 Task: In the  document floraandfaunaletter.txt Insert the command  'Suggesting 'Email the file to   'softage.1@softage.net', with message attached Action Required: This requires your review and response. and file type: Microsoft Word
Action: Mouse moved to (258, 311)
Screenshot: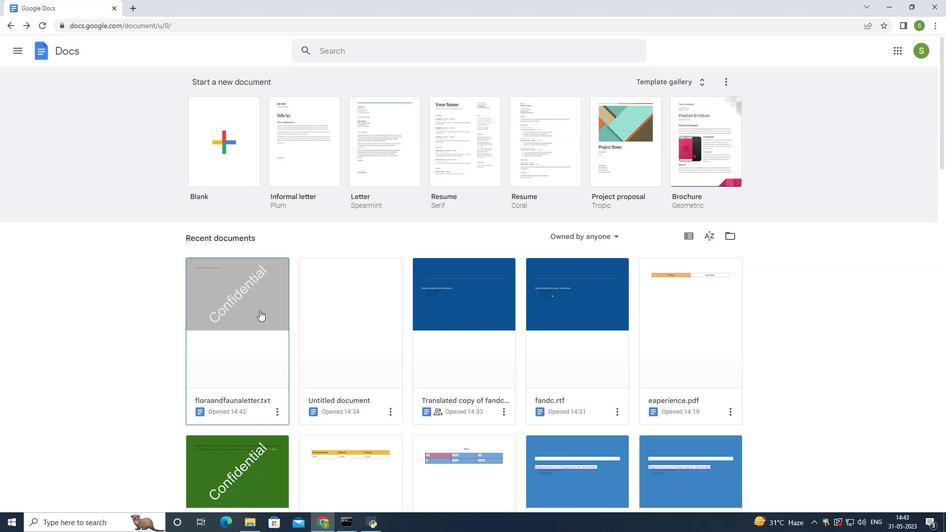 
Action: Mouse pressed left at (258, 311)
Screenshot: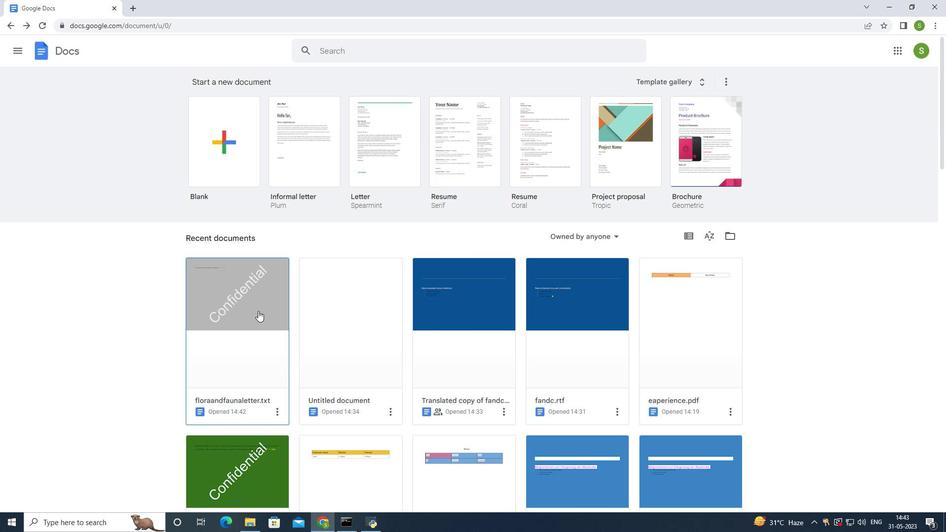 
Action: Mouse moved to (896, 75)
Screenshot: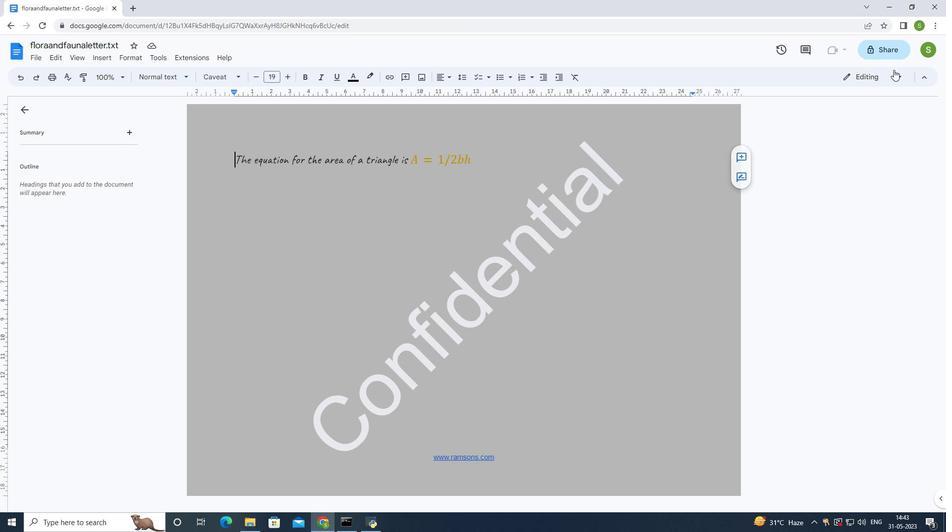 
Action: Mouse pressed left at (896, 75)
Screenshot: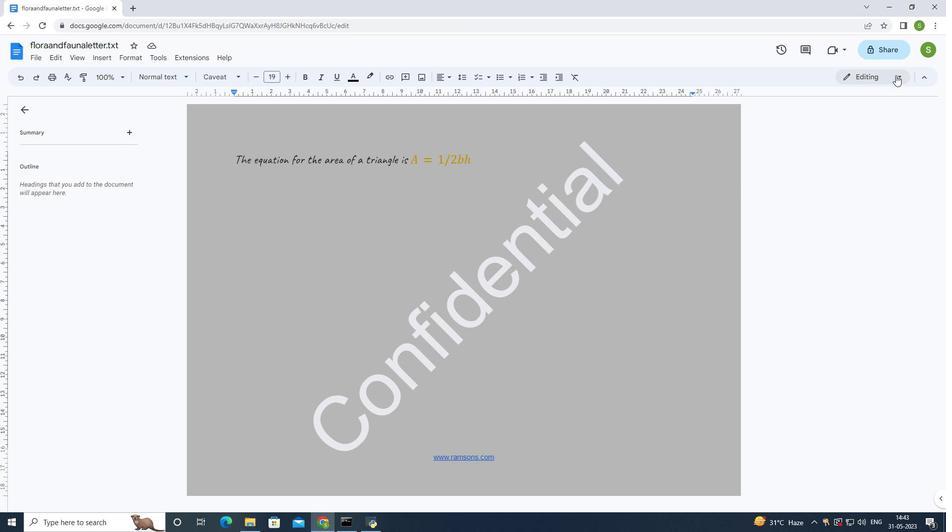 
Action: Mouse moved to (877, 117)
Screenshot: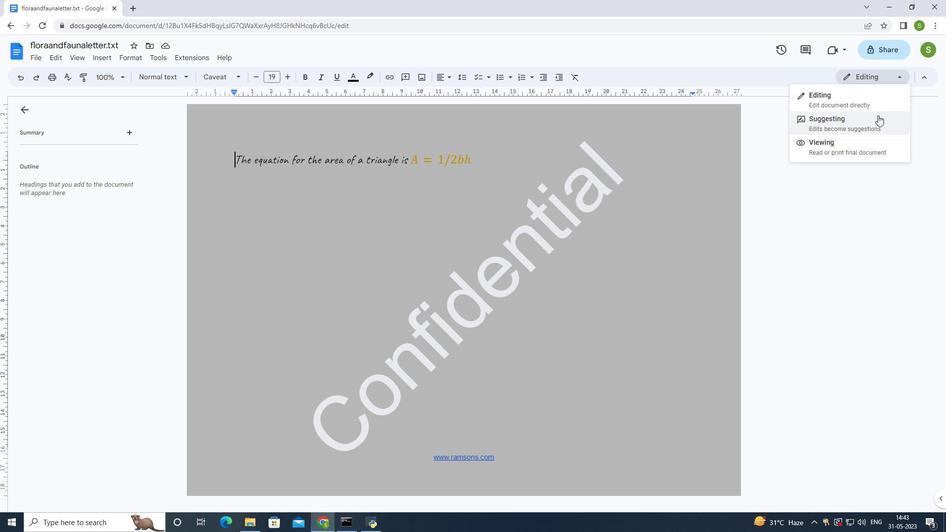 
Action: Mouse pressed left at (877, 117)
Screenshot: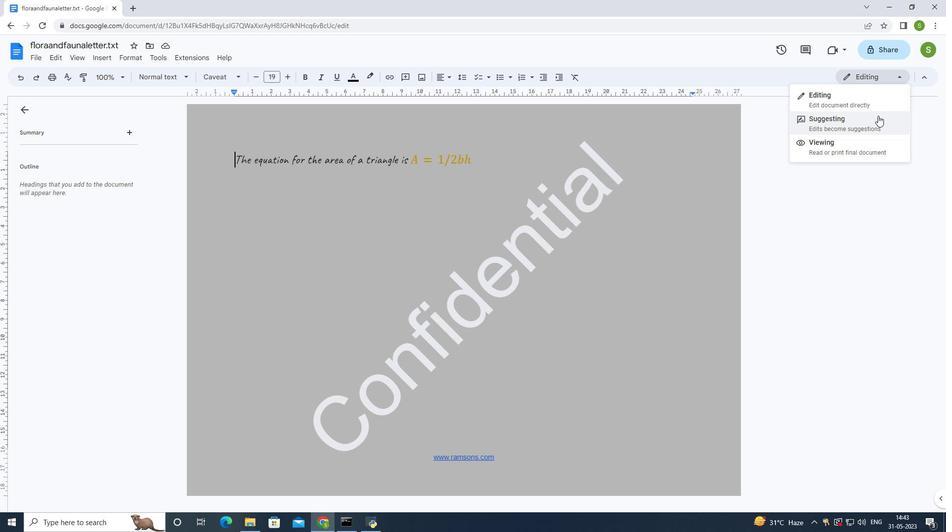 
Action: Mouse moved to (35, 55)
Screenshot: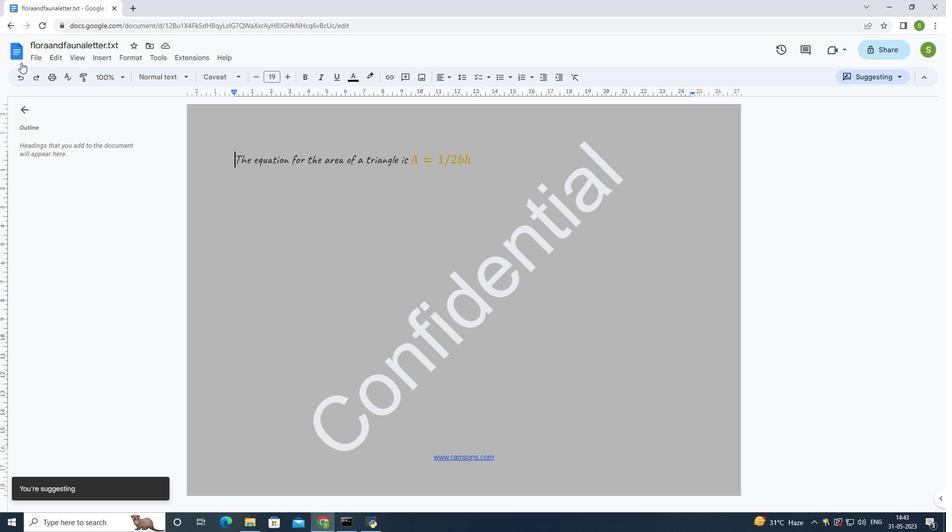 
Action: Mouse pressed left at (35, 55)
Screenshot: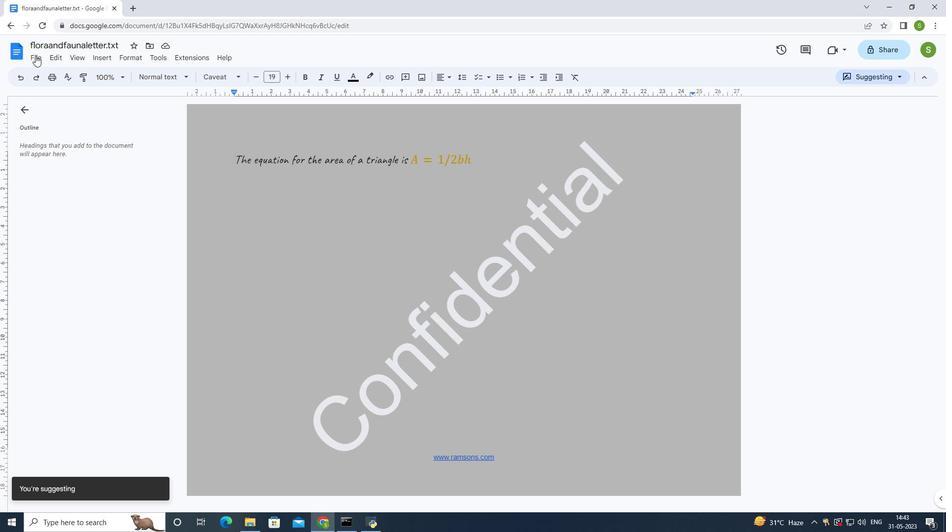 
Action: Mouse moved to (52, 142)
Screenshot: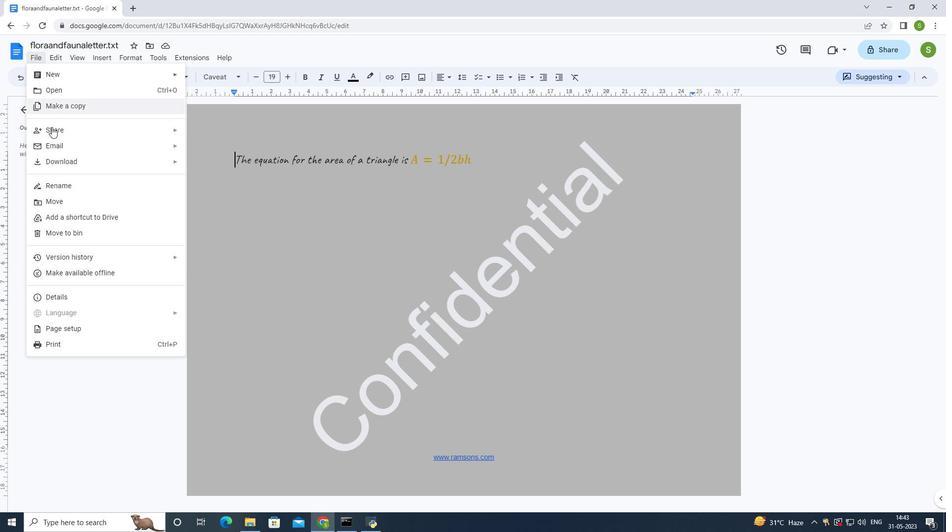 
Action: Mouse pressed left at (52, 142)
Screenshot: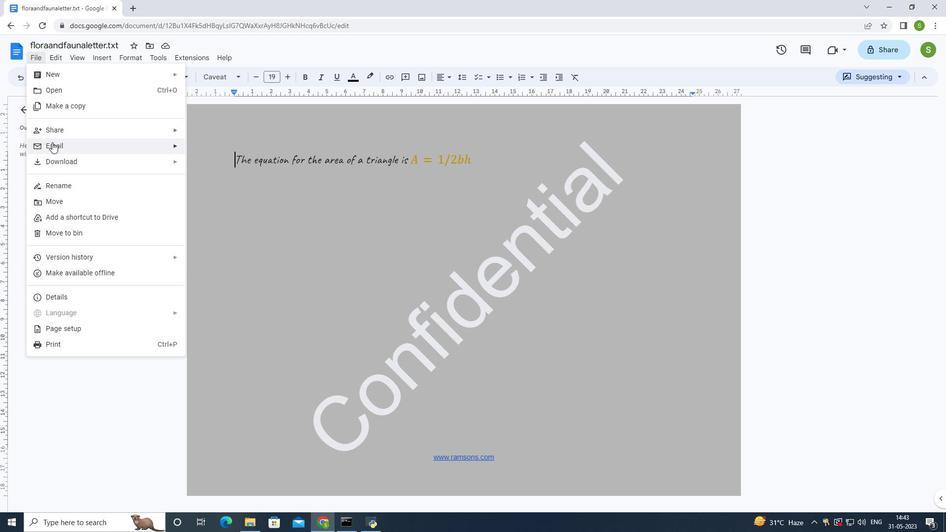 
Action: Mouse moved to (241, 152)
Screenshot: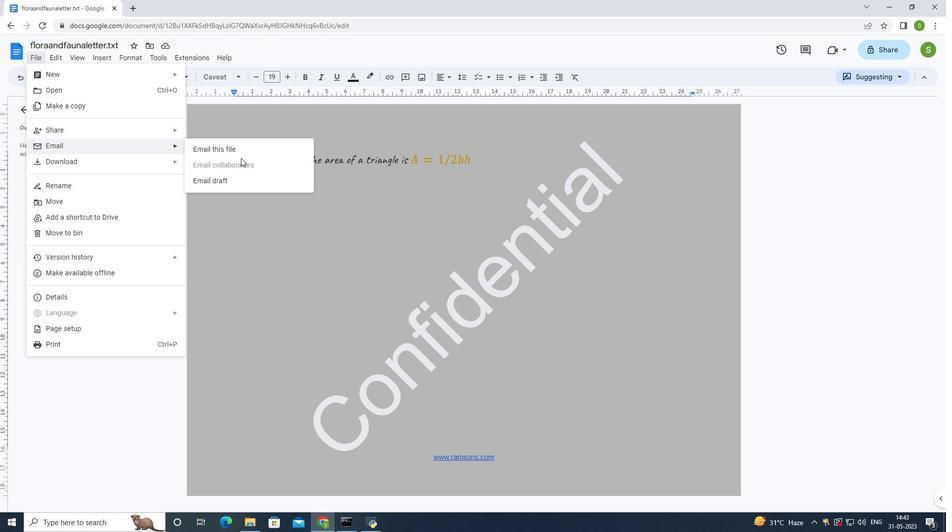 
Action: Mouse pressed left at (241, 152)
Screenshot: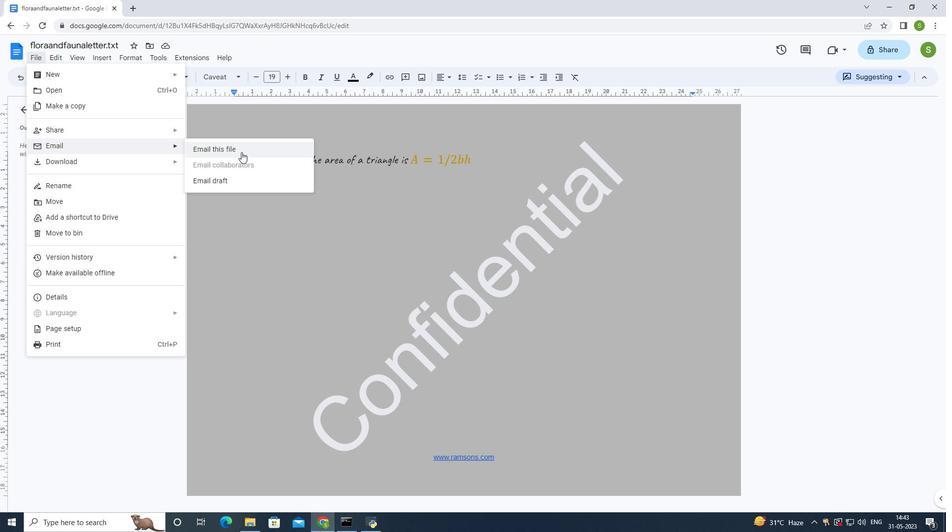 
Action: Mouse moved to (684, 206)
Screenshot: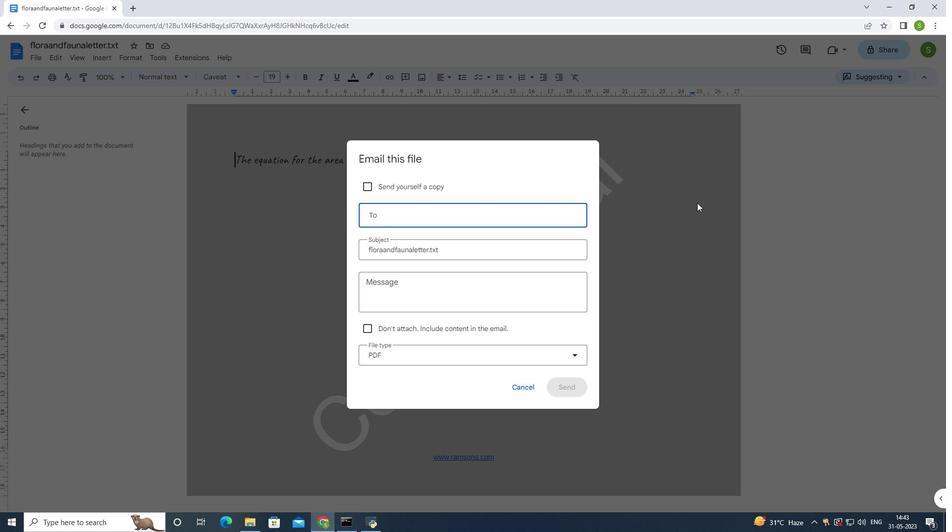
Action: Key pressed s
Screenshot: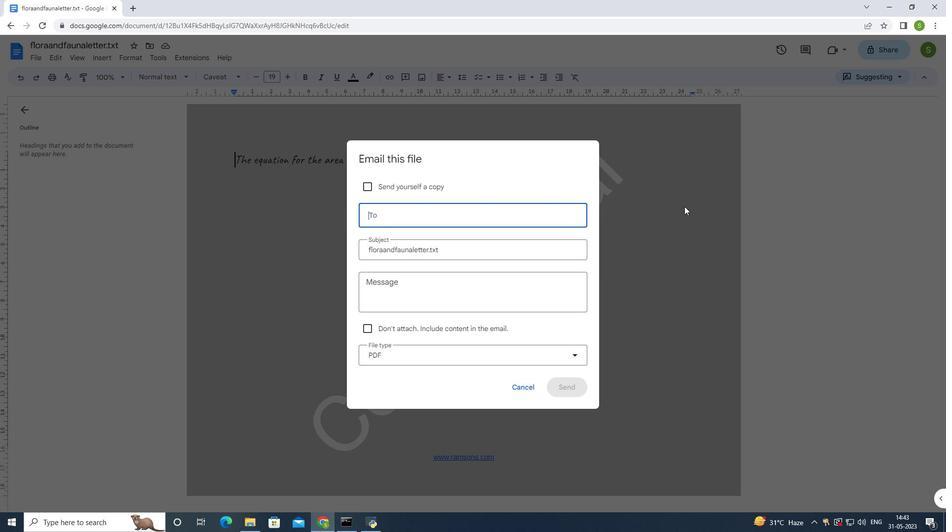 
Action: Mouse moved to (684, 206)
Screenshot: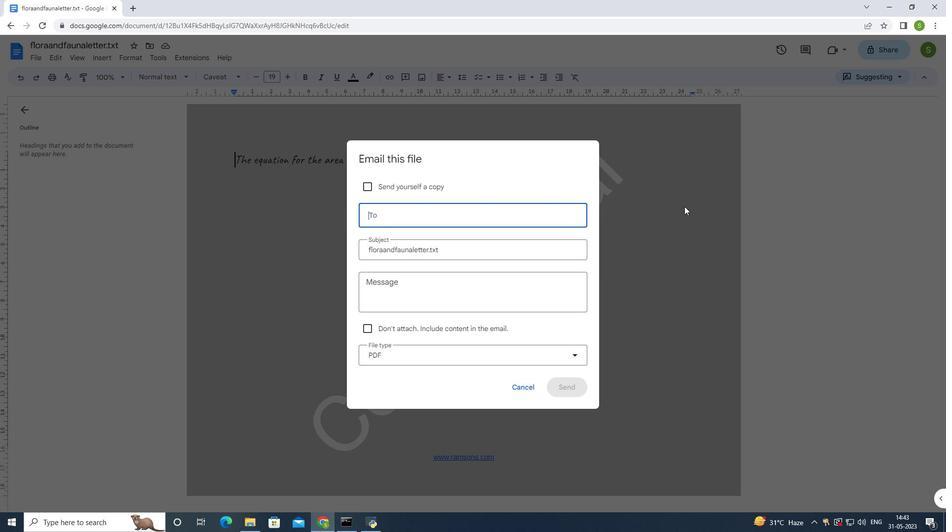 
Action: Key pressed oftage.1<Key.shift>@ss<Key.backspace>oftage<Key.enter>
Screenshot: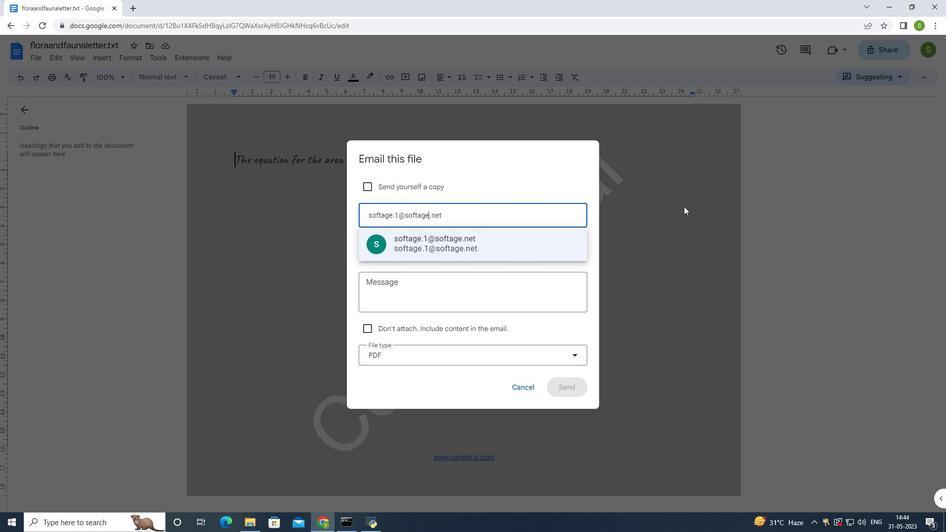 
Action: Mouse moved to (430, 277)
Screenshot: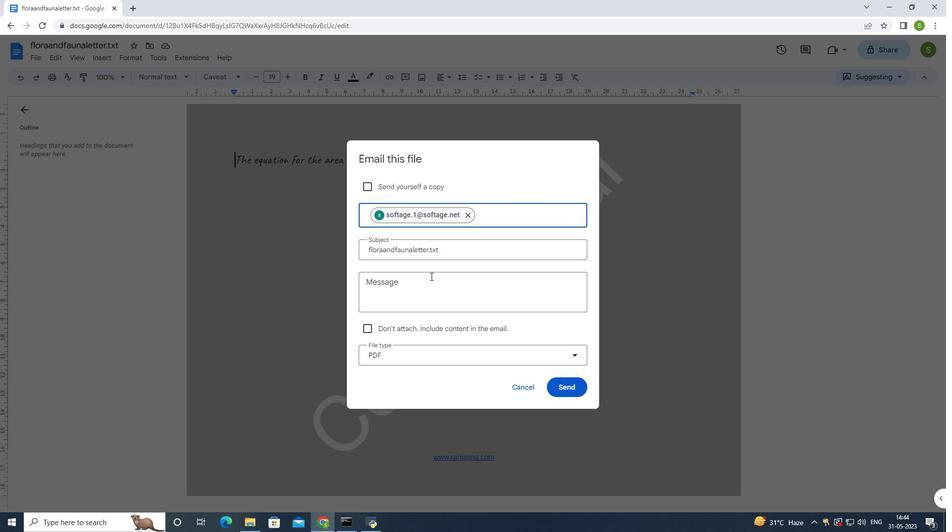 
Action: Mouse pressed left at (430, 277)
Screenshot: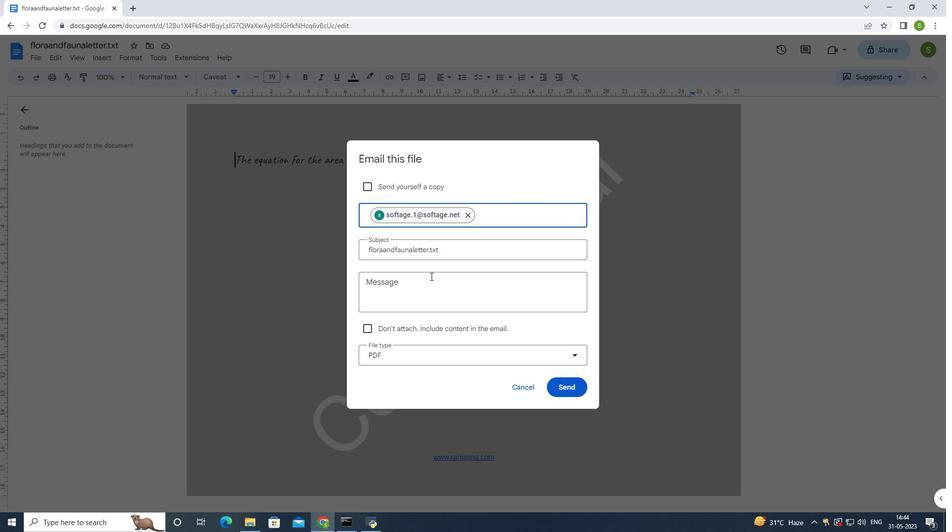
Action: Mouse moved to (411, 297)
Screenshot: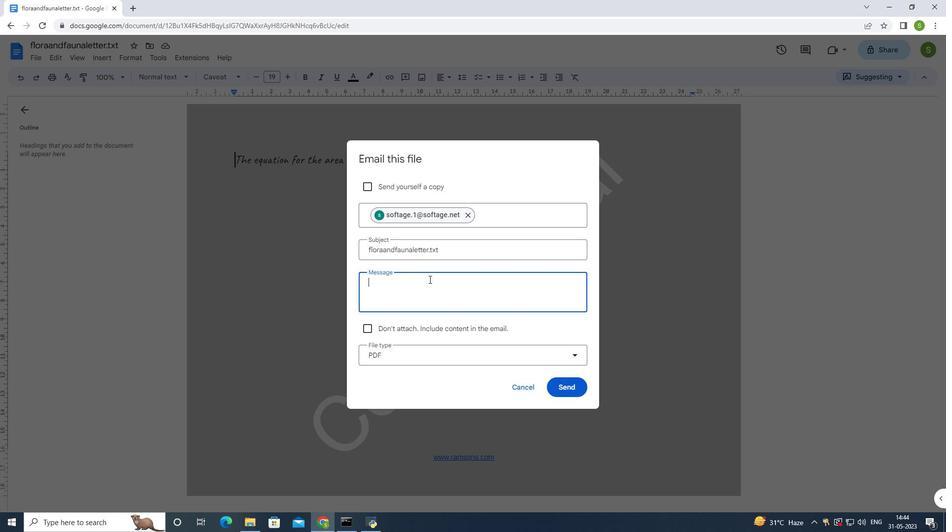 
Action: Key pressed <Key.shift>This<Key.space>requires<Key.space>your<Key.space>review<Key.space>and<Key.space>response.
Screenshot: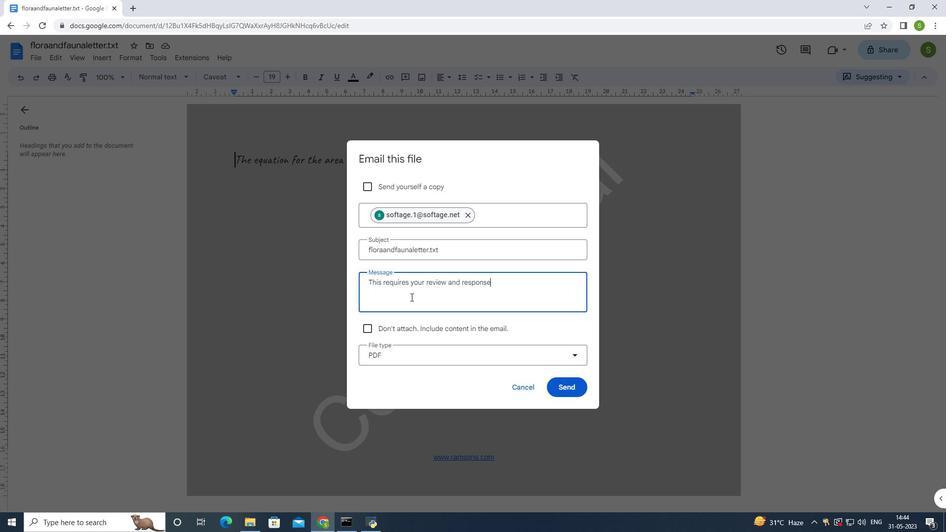 
Action: Mouse moved to (422, 353)
Screenshot: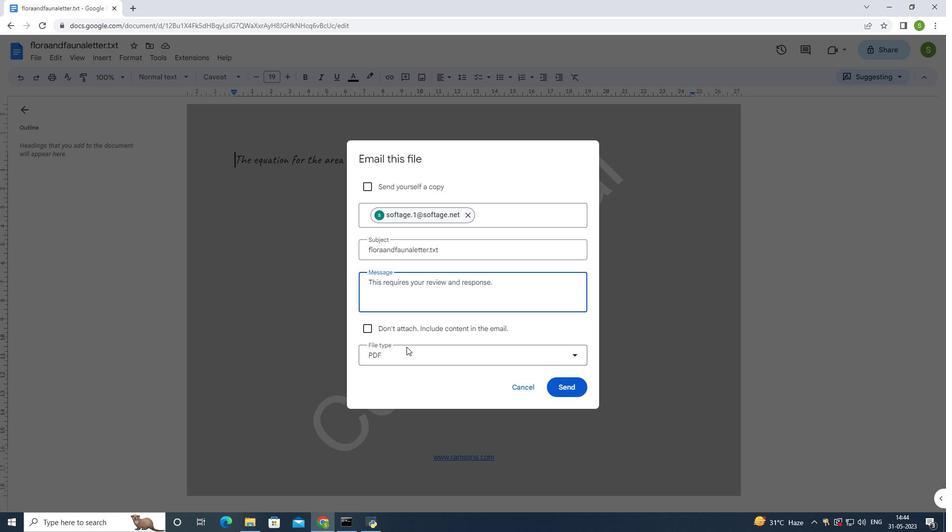 
Action: Mouse pressed left at (422, 353)
Screenshot: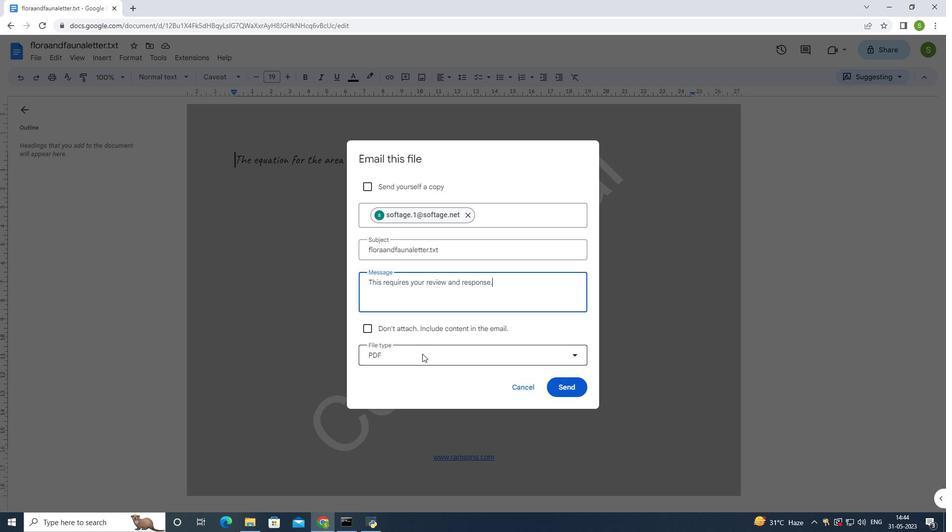
Action: Mouse moved to (435, 445)
Screenshot: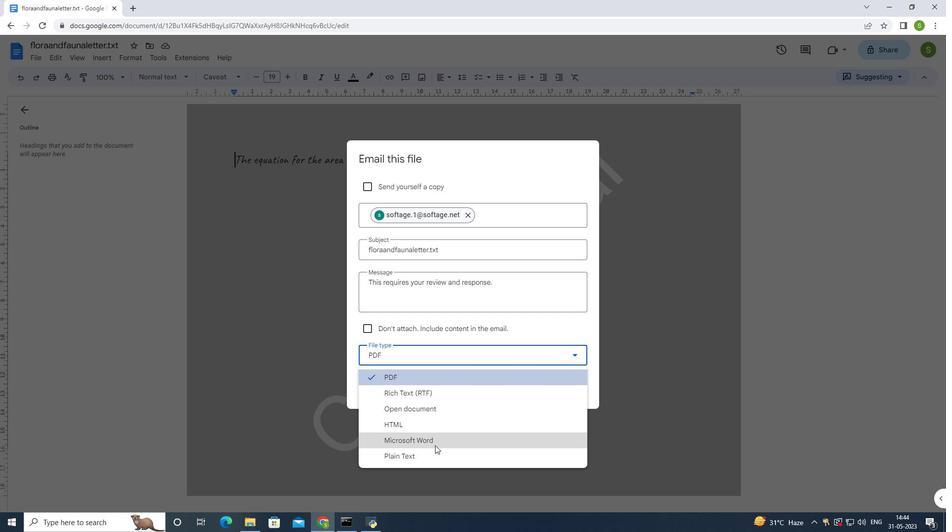 
Action: Mouse pressed left at (435, 445)
Screenshot: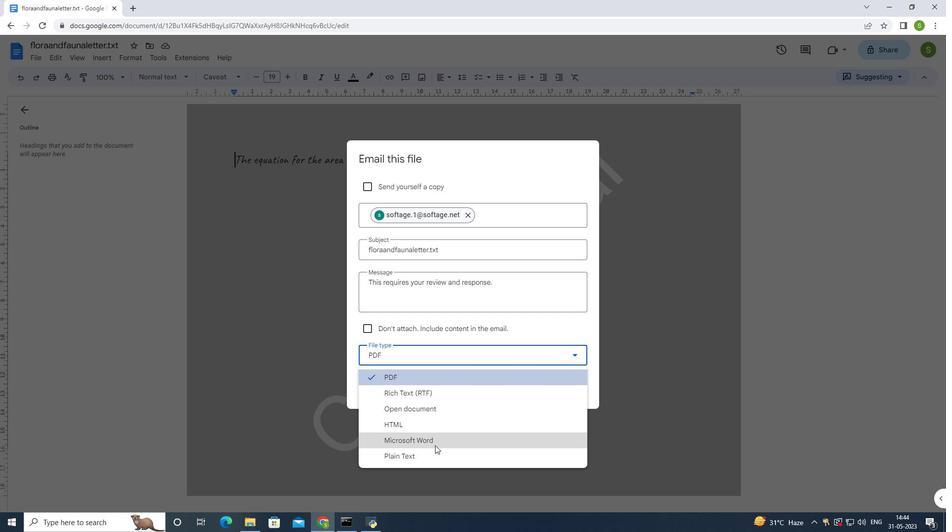 
Action: Mouse moved to (561, 387)
Screenshot: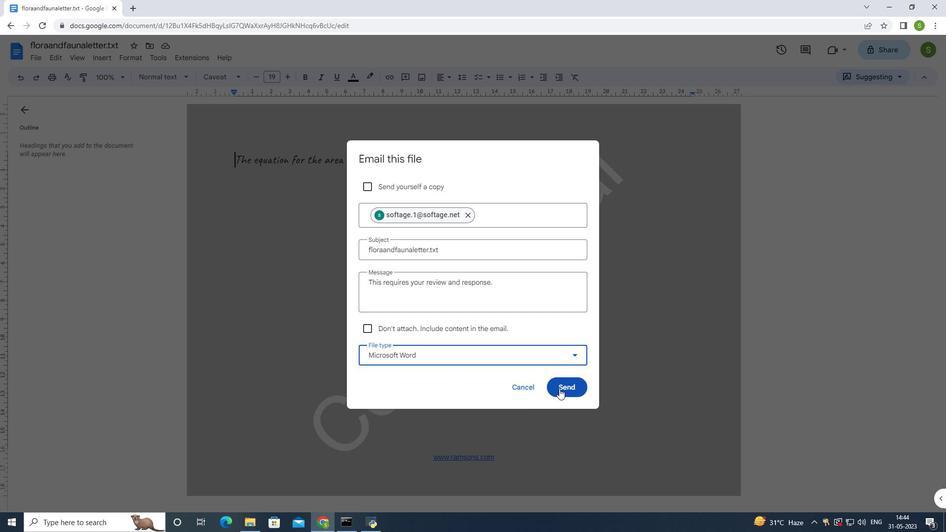 
Action: Mouse pressed left at (561, 387)
Screenshot: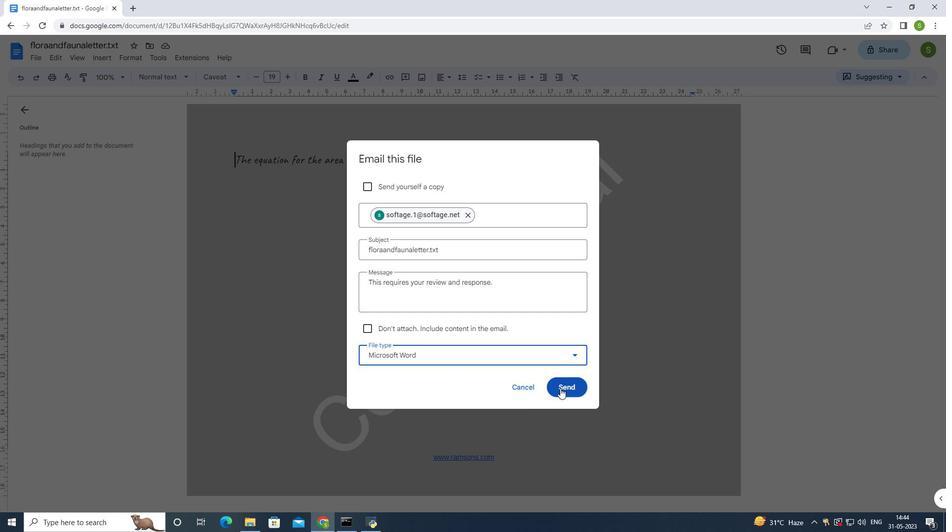 
Action: Mouse moved to (569, 374)
Screenshot: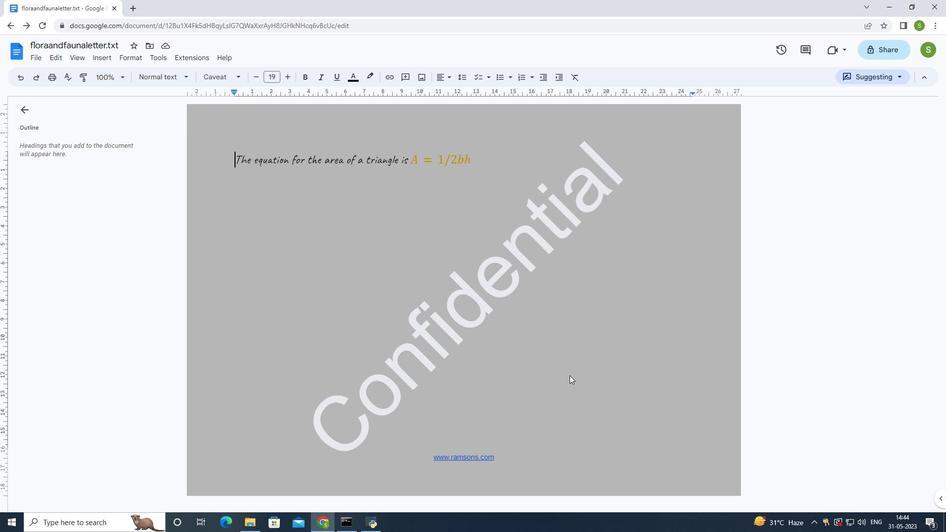 
